 Task: Add World Centric Cold Cups 16 Oz to the cart.
Action: Mouse moved to (264, 142)
Screenshot: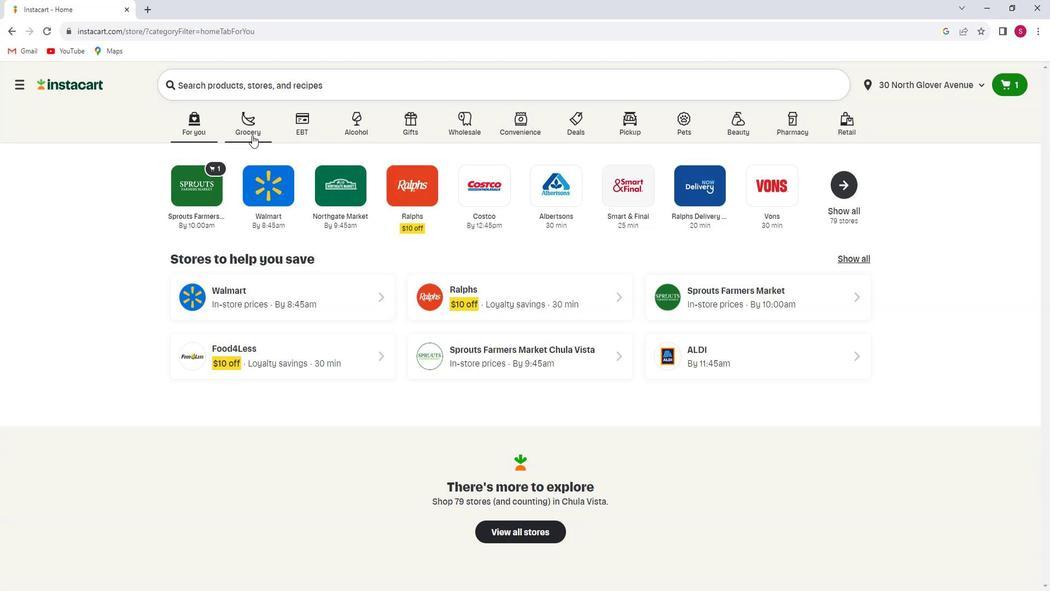
Action: Mouse pressed left at (264, 142)
Screenshot: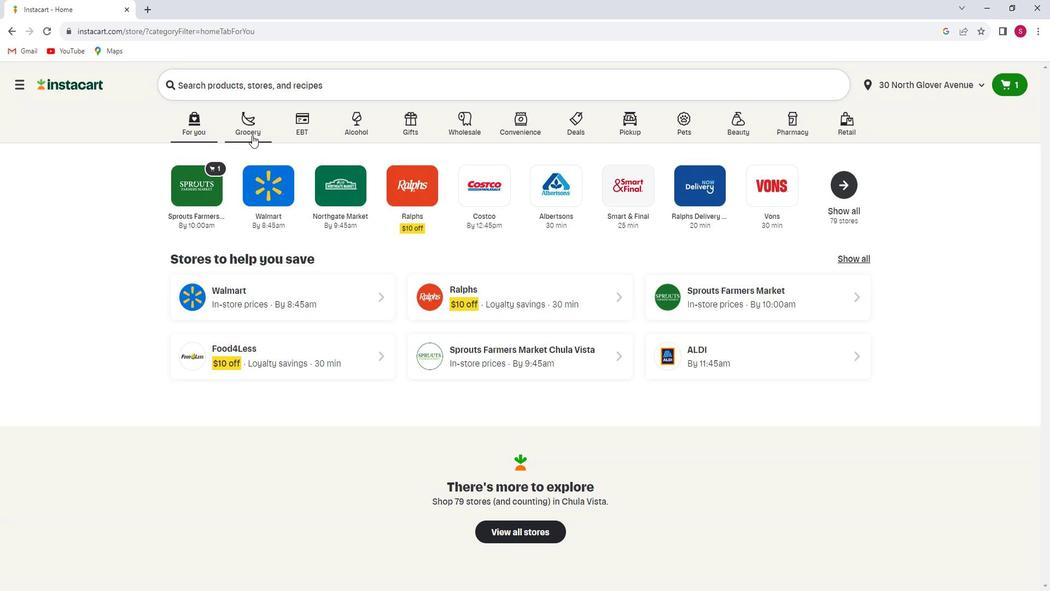 
Action: Mouse moved to (270, 316)
Screenshot: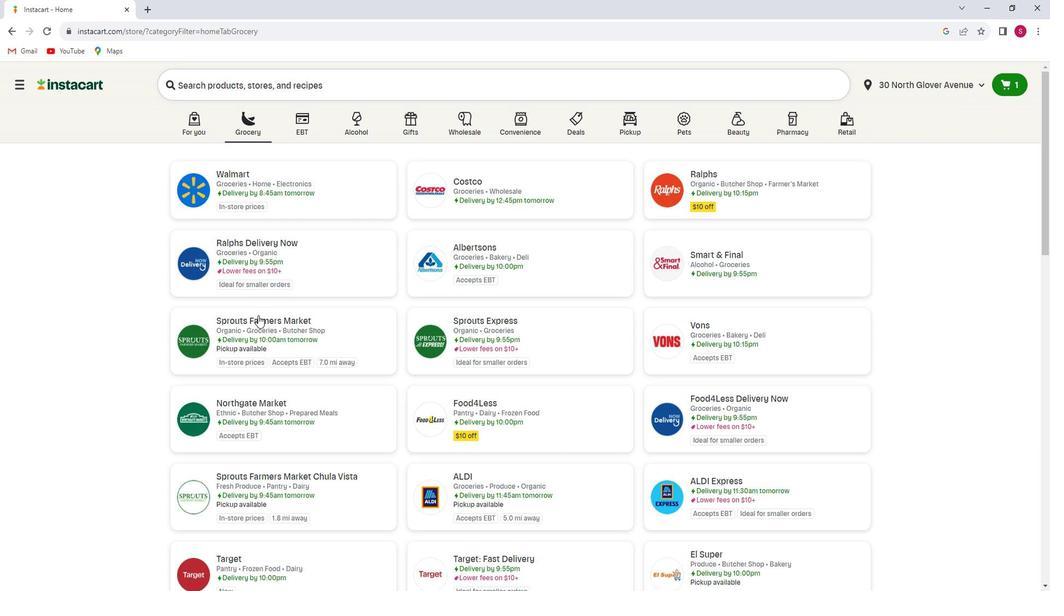 
Action: Mouse pressed left at (270, 316)
Screenshot: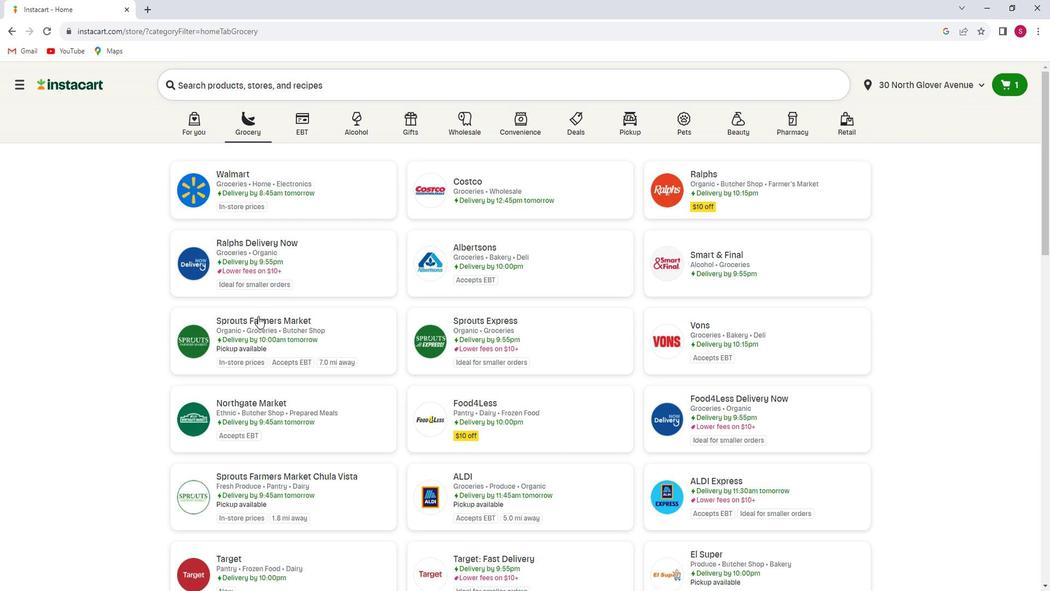
Action: Mouse moved to (80, 313)
Screenshot: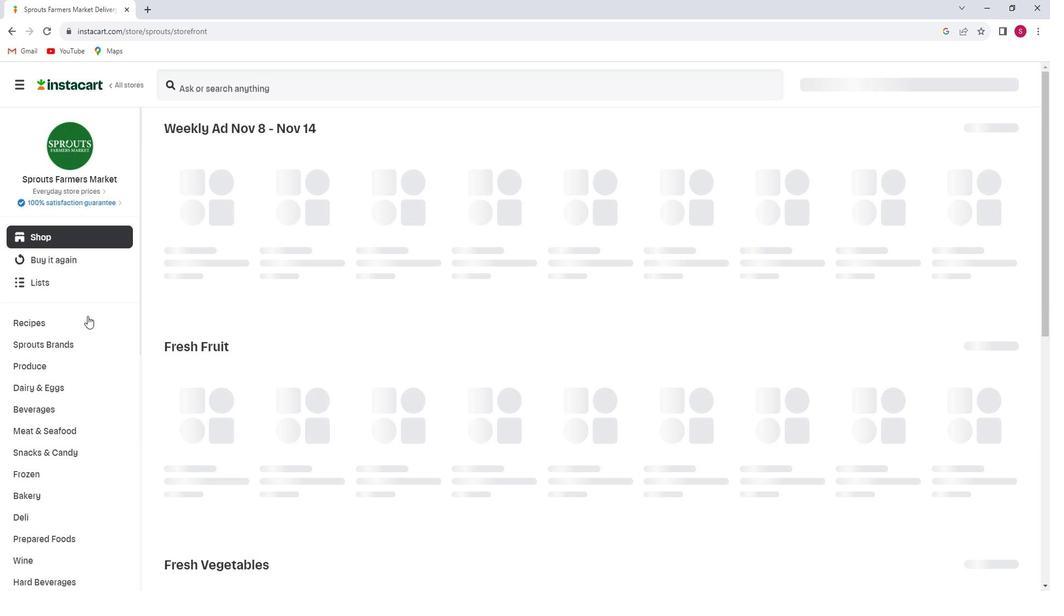 
Action: Mouse scrolled (80, 313) with delta (0, 0)
Screenshot: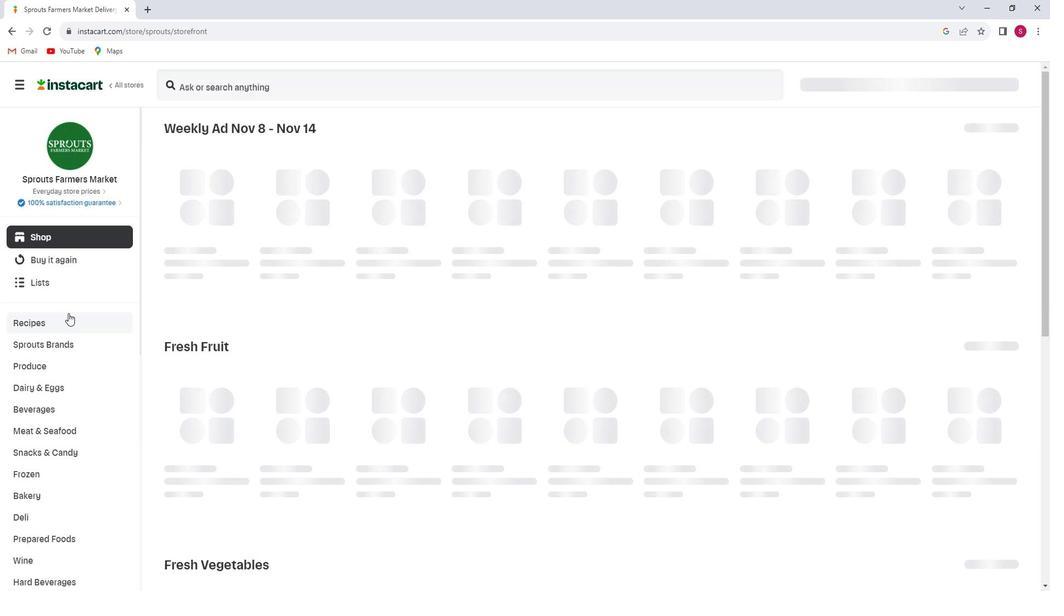 
Action: Mouse scrolled (80, 313) with delta (0, 0)
Screenshot: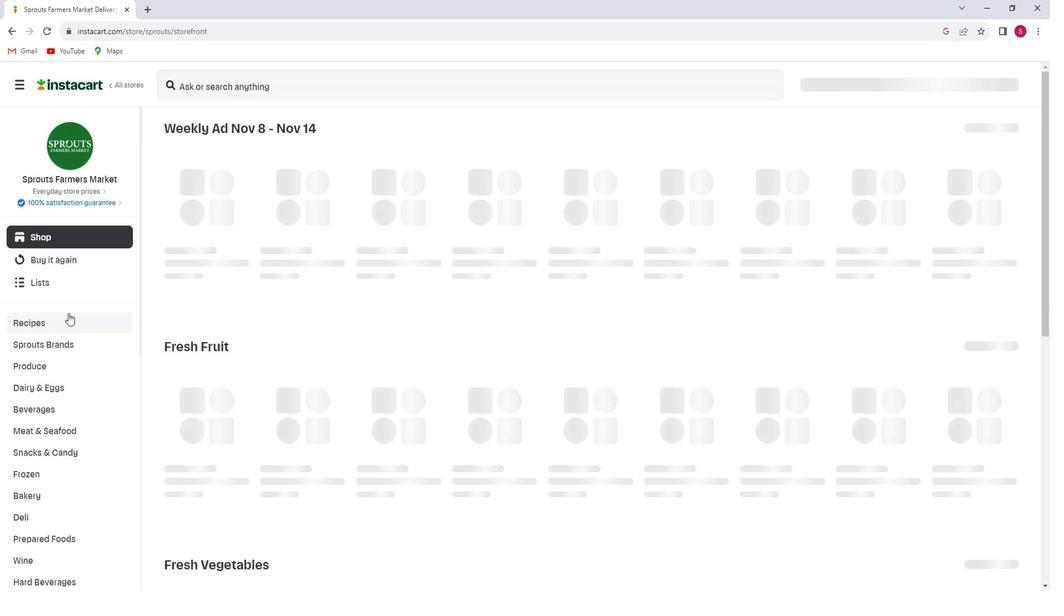 
Action: Mouse scrolled (80, 313) with delta (0, 0)
Screenshot: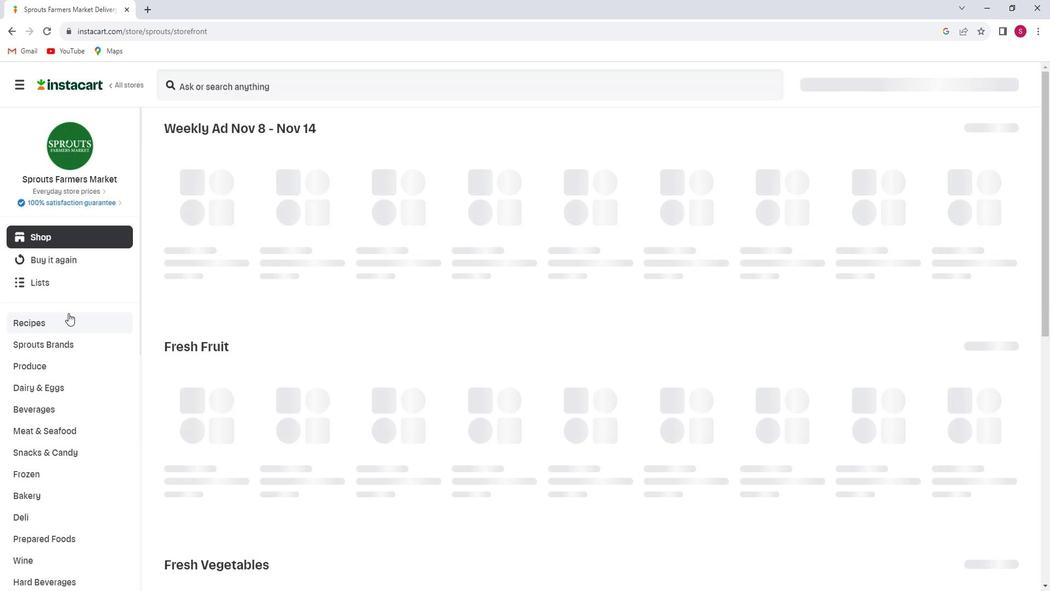 
Action: Mouse moved to (79, 312)
Screenshot: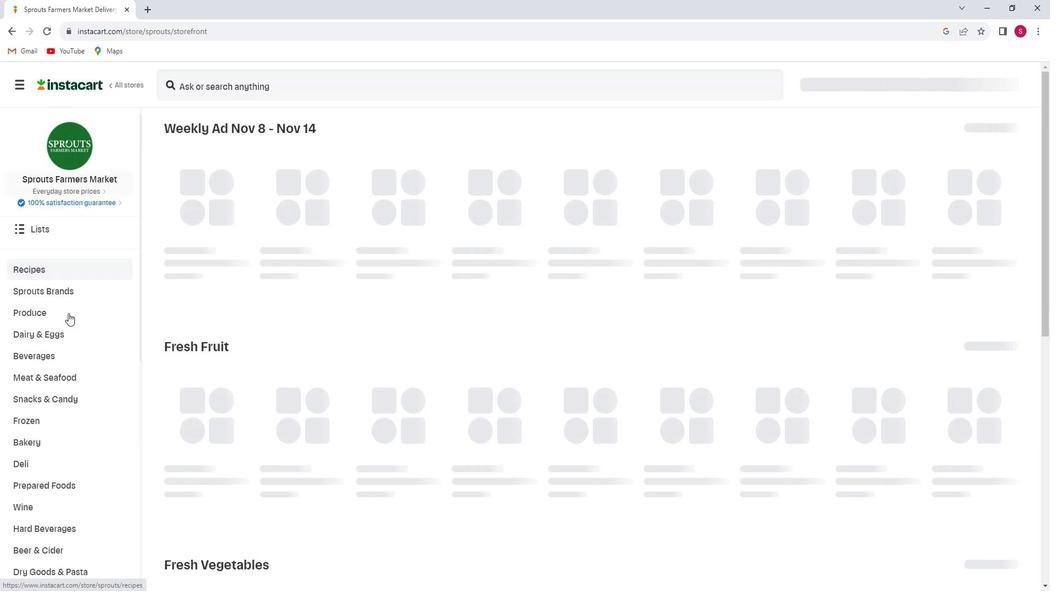 
Action: Mouse scrolled (79, 311) with delta (0, 0)
Screenshot: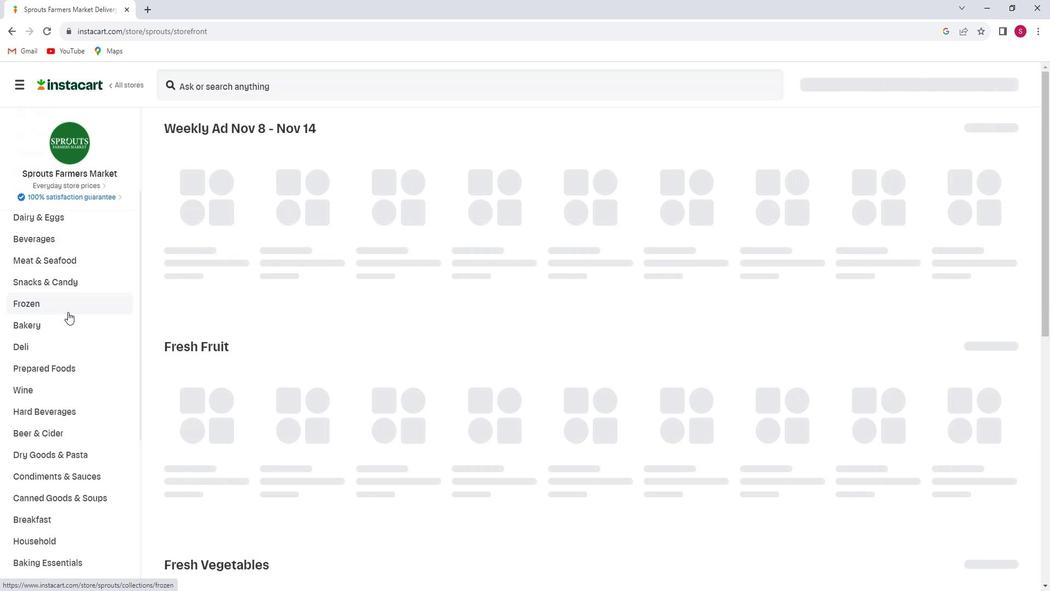 
Action: Mouse scrolled (79, 311) with delta (0, 0)
Screenshot: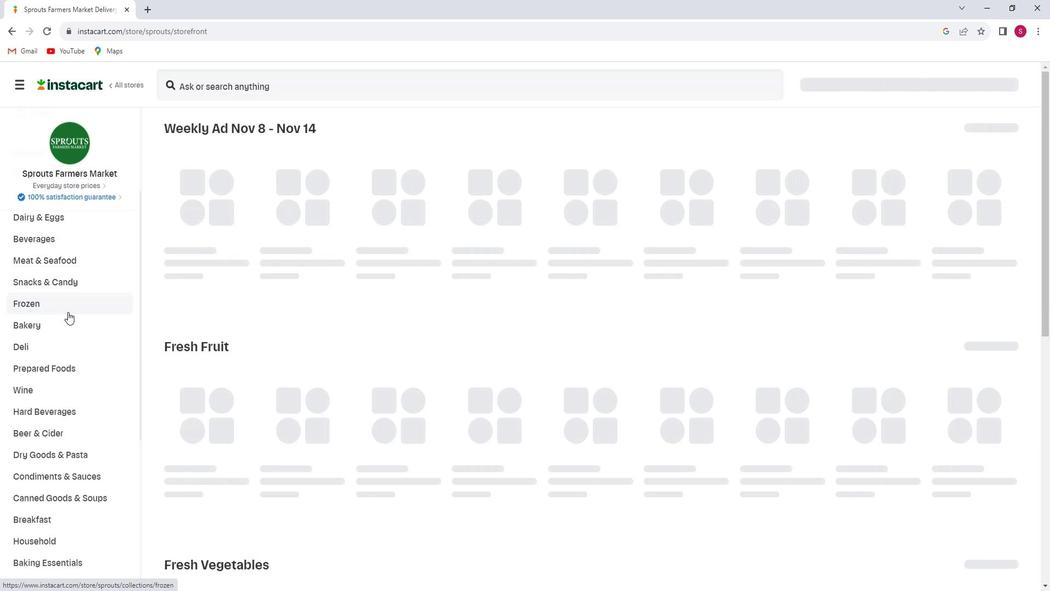 
Action: Mouse scrolled (79, 311) with delta (0, 0)
Screenshot: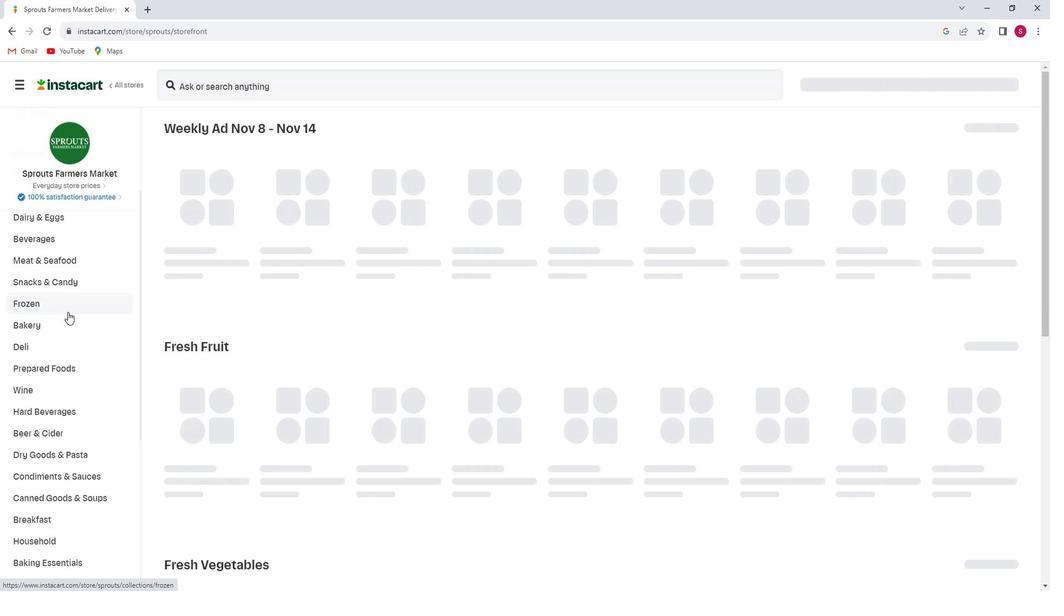 
Action: Mouse moved to (76, 309)
Screenshot: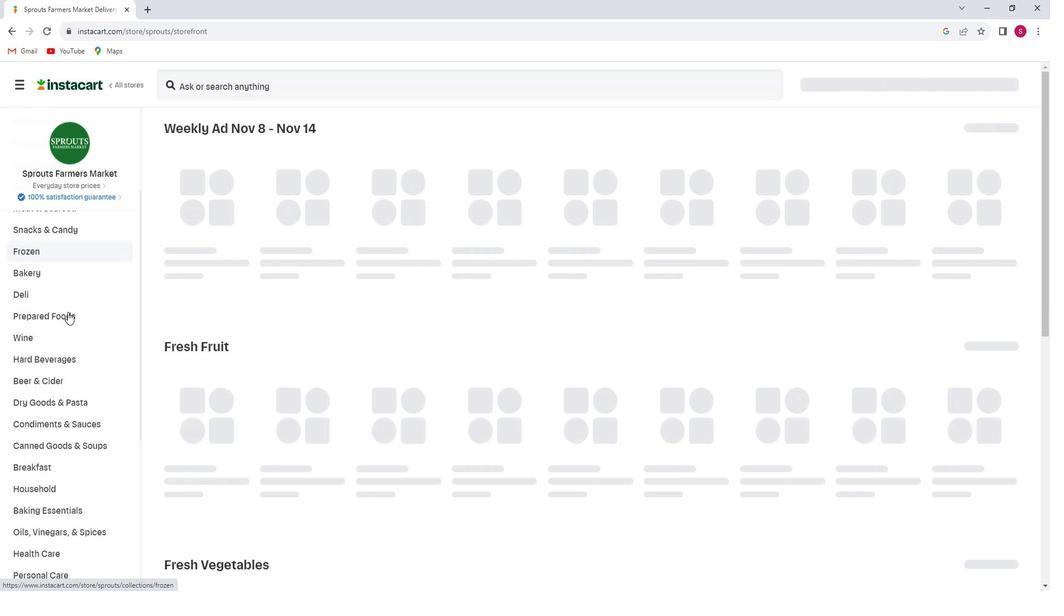 
Action: Mouse scrolled (76, 309) with delta (0, 0)
Screenshot: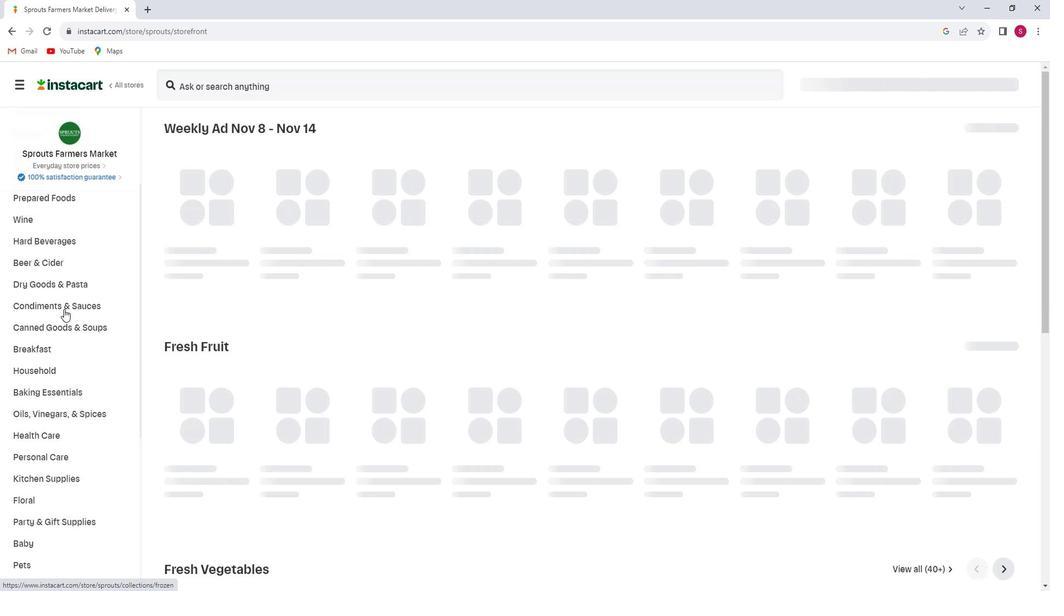 
Action: Mouse scrolled (76, 309) with delta (0, 0)
Screenshot: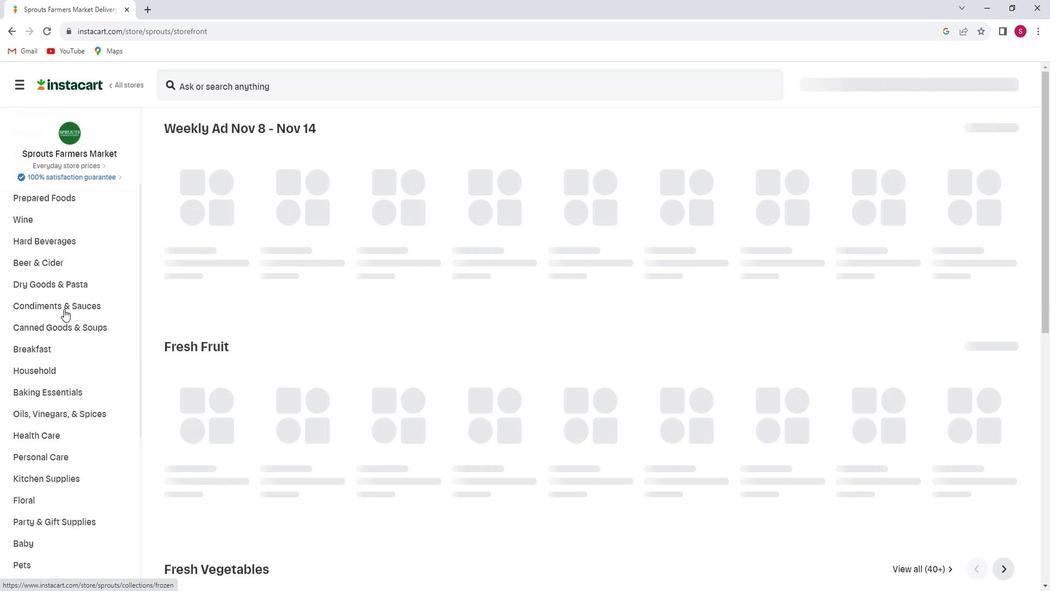 
Action: Mouse scrolled (76, 309) with delta (0, 0)
Screenshot: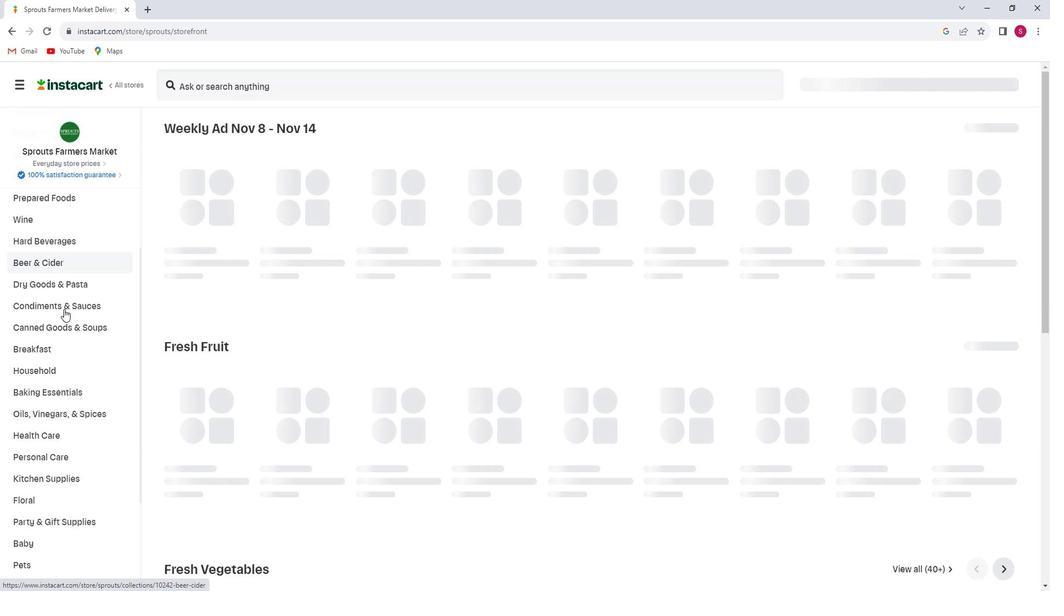 
Action: Mouse moved to (73, 359)
Screenshot: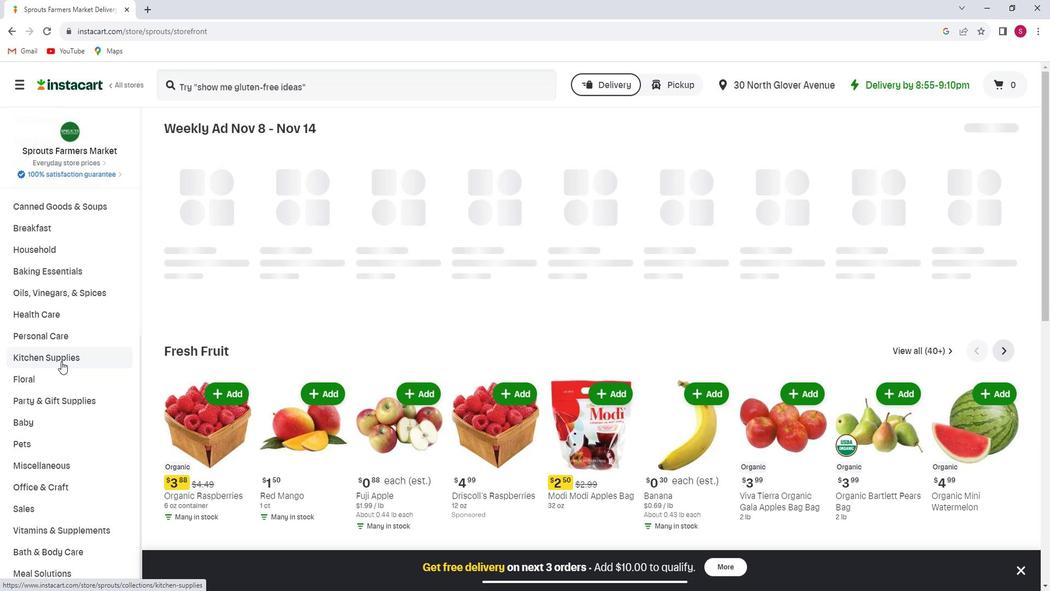
Action: Mouse pressed left at (73, 359)
Screenshot: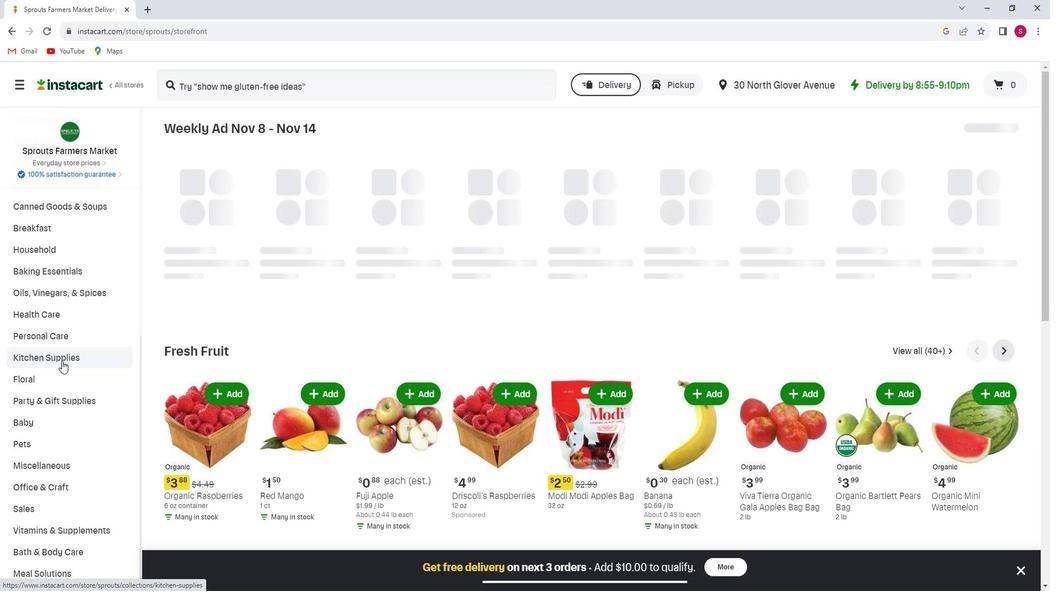 
Action: Mouse moved to (61, 413)
Screenshot: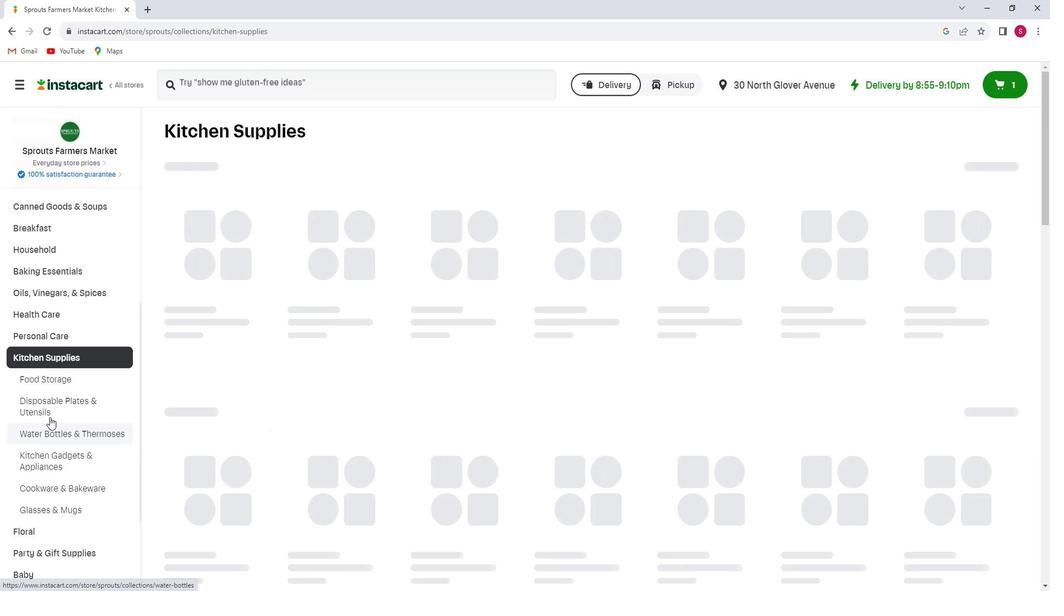 
Action: Mouse pressed left at (61, 413)
Screenshot: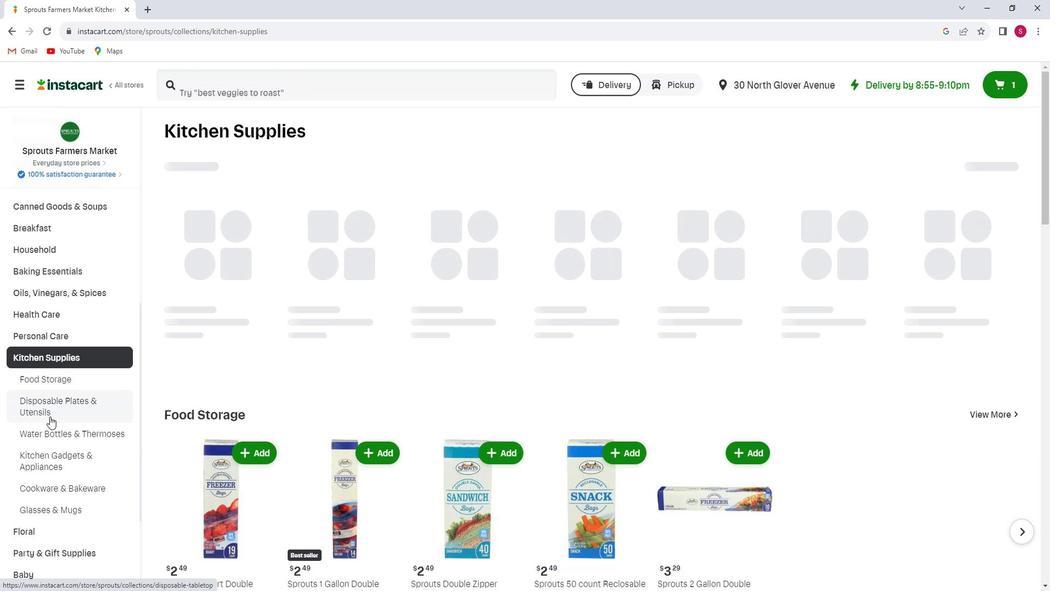 
Action: Mouse moved to (313, 94)
Screenshot: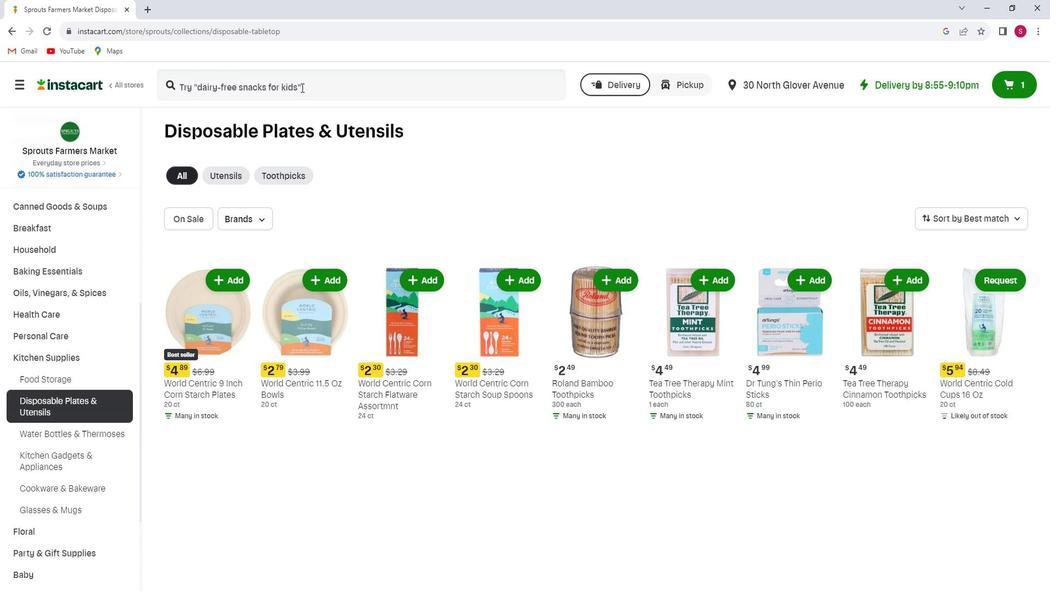 
Action: Mouse pressed left at (313, 94)
Screenshot: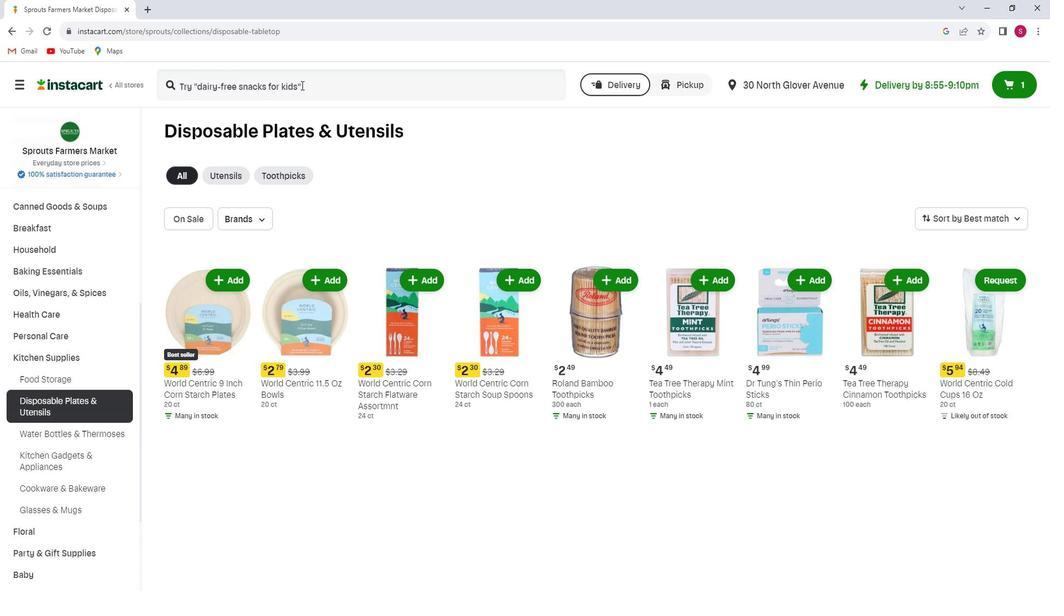 
Action: Key pressed <Key.shift>World<Key.space><Key.shift>Centric<Key.space><Key.shift>Cold<Key.space><Key.shift>Cups<Key.space>16<Key.space><Key.shift>Oz<Key.enter>
Screenshot: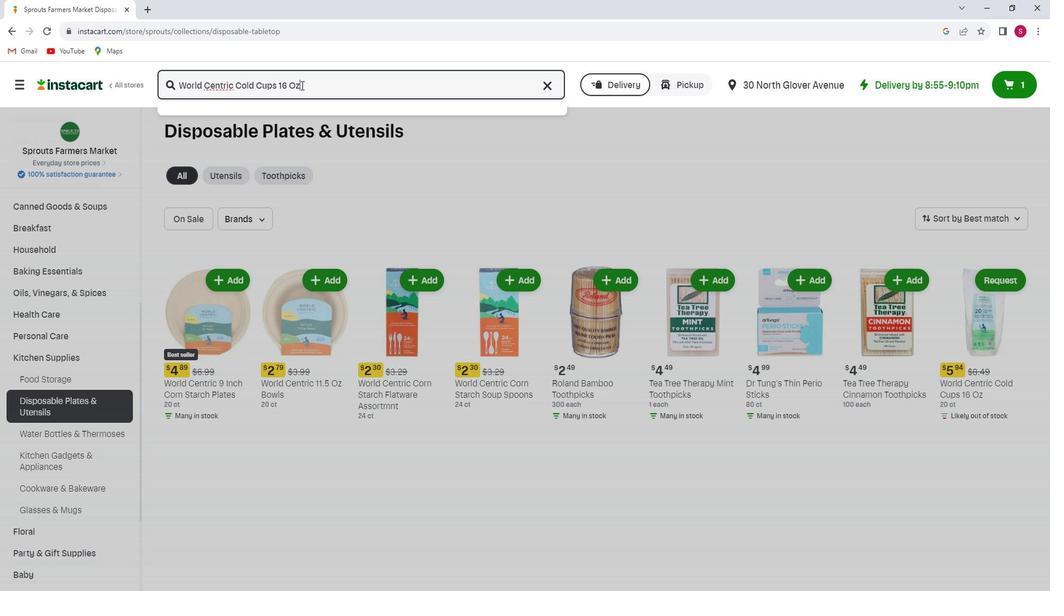 
Action: Mouse moved to (321, 180)
Screenshot: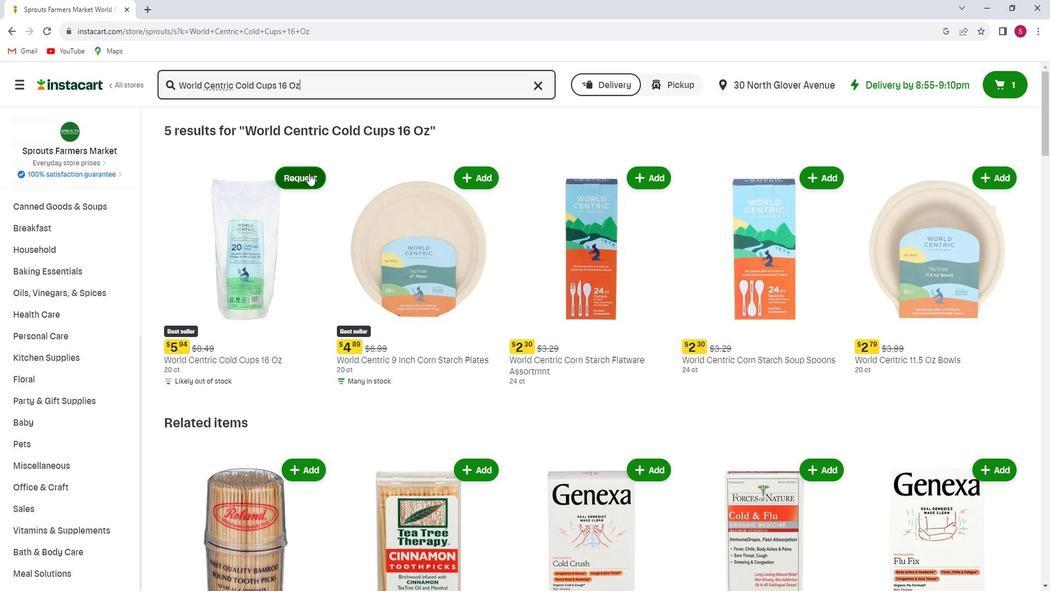 
Action: Mouse pressed left at (321, 180)
Screenshot: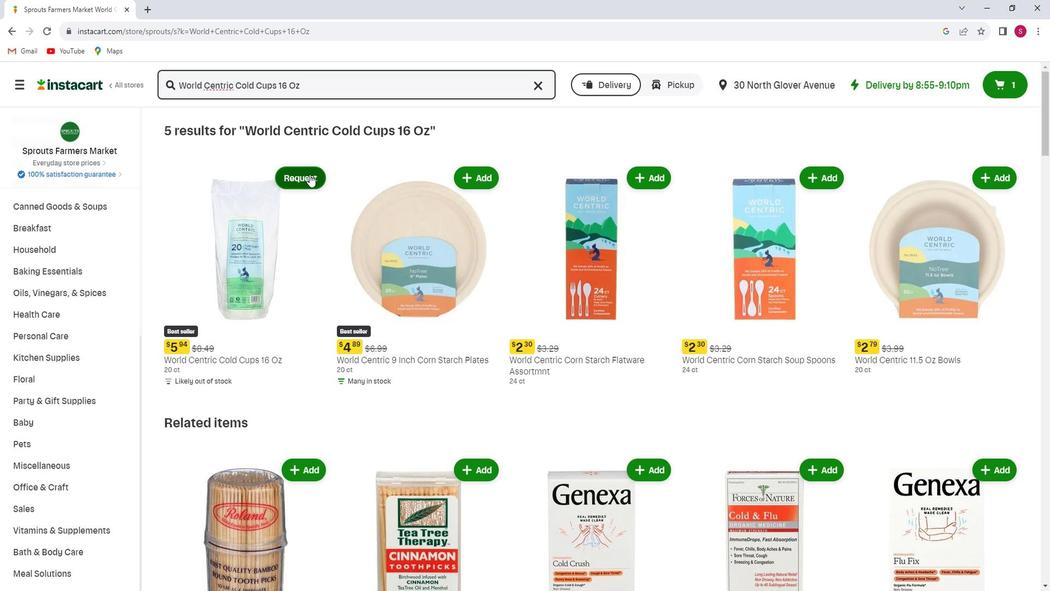 
